Task: Add Bulk Foods Dark Chocolate Honeycombs to the cart.
Action: Mouse moved to (16, 62)
Screenshot: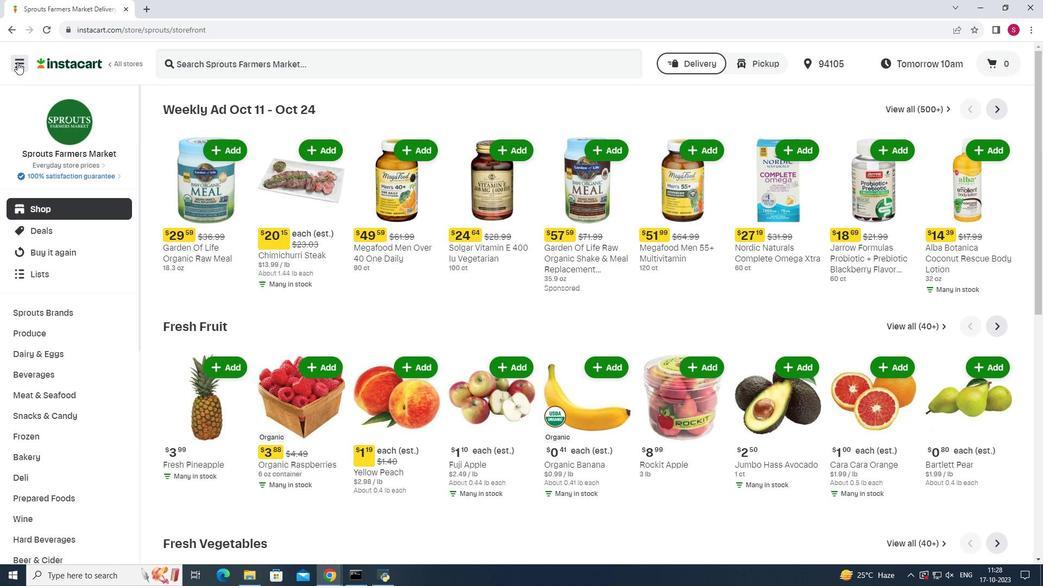 
Action: Mouse pressed left at (16, 62)
Screenshot: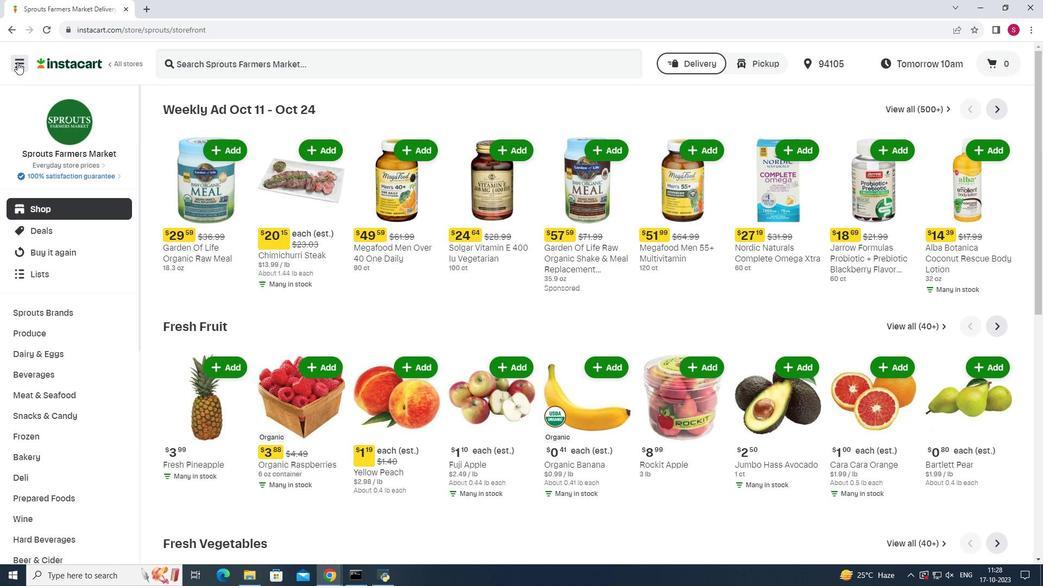 
Action: Mouse moved to (52, 289)
Screenshot: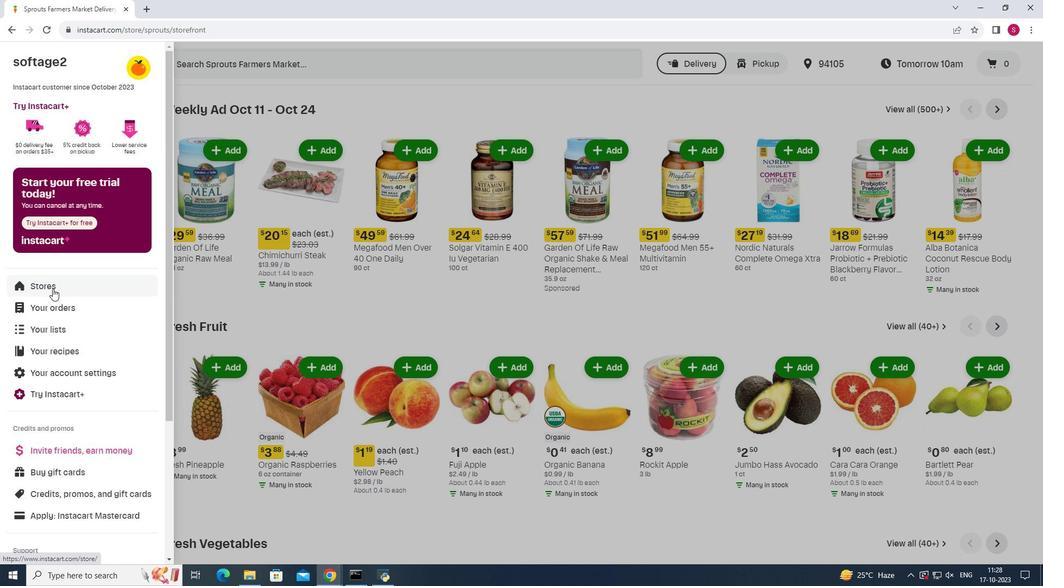 
Action: Mouse pressed left at (52, 289)
Screenshot: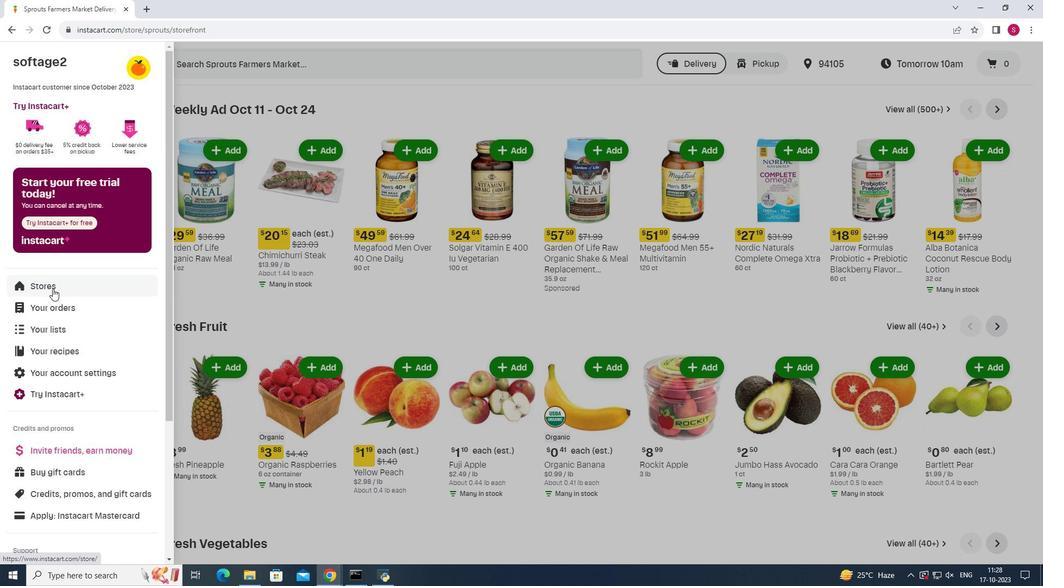 
Action: Mouse moved to (249, 89)
Screenshot: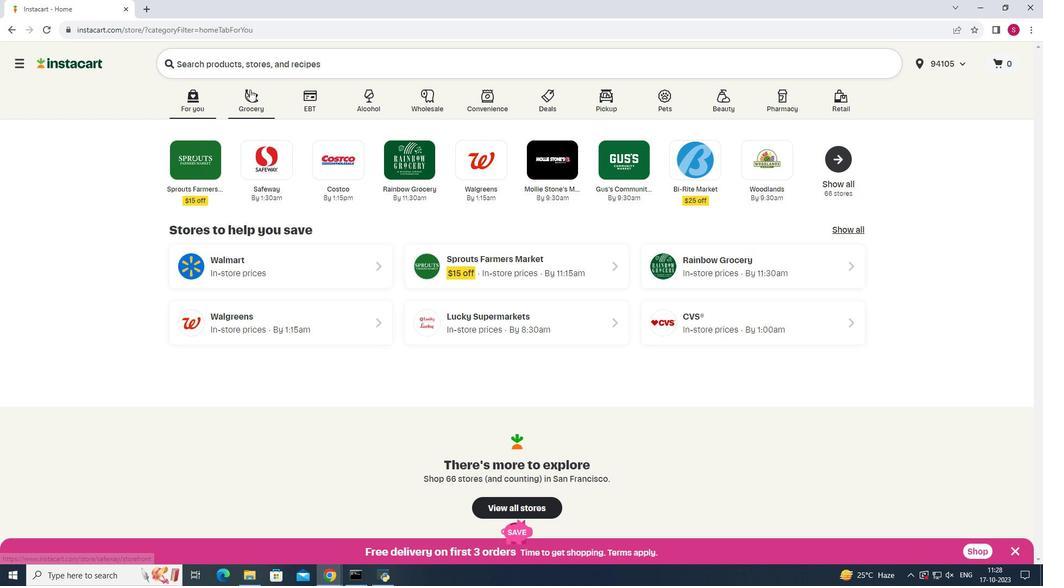 
Action: Mouse pressed left at (249, 89)
Screenshot: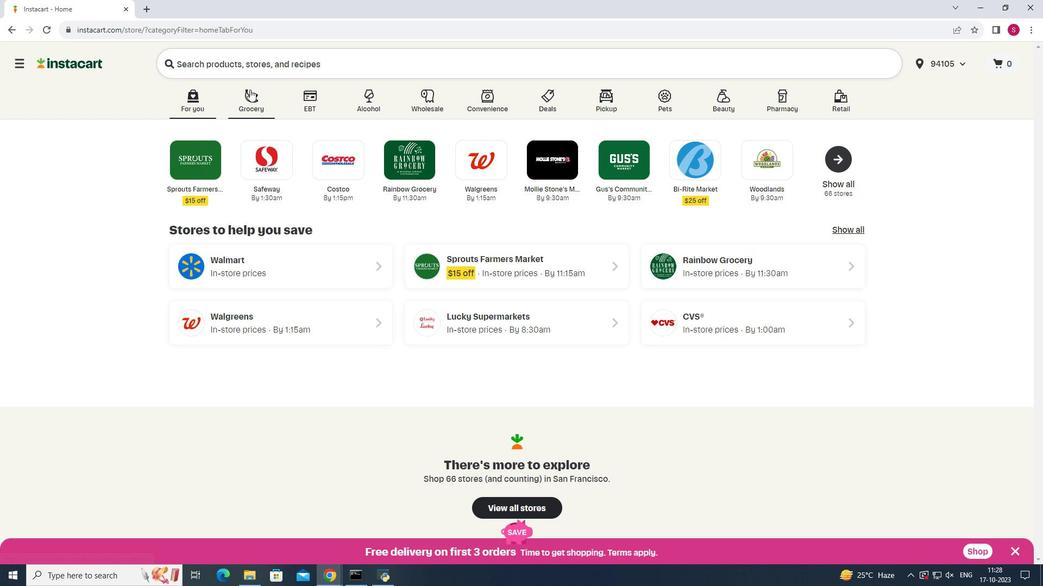 
Action: Mouse moved to (725, 143)
Screenshot: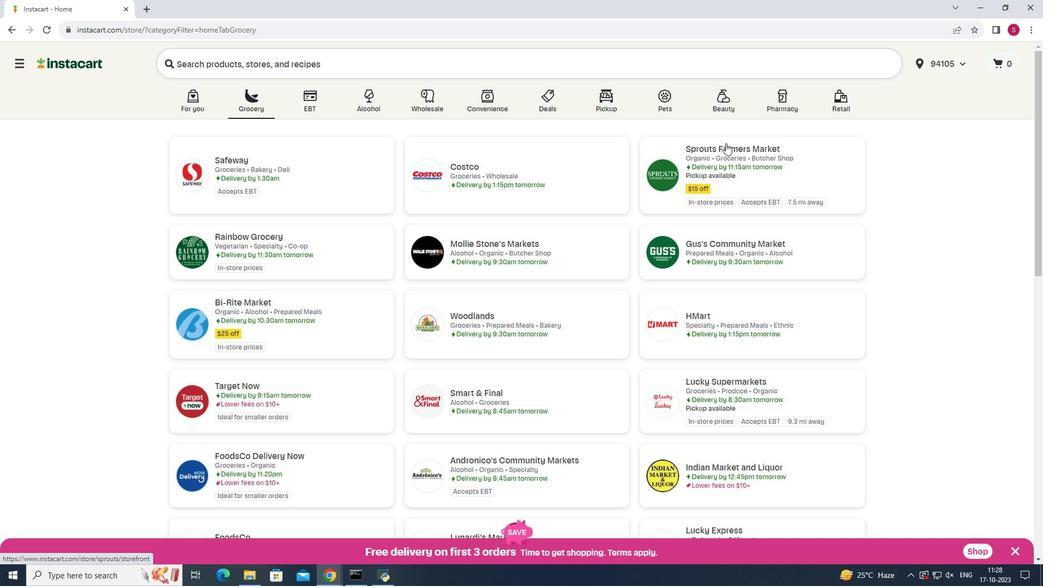 
Action: Mouse pressed left at (725, 143)
Screenshot: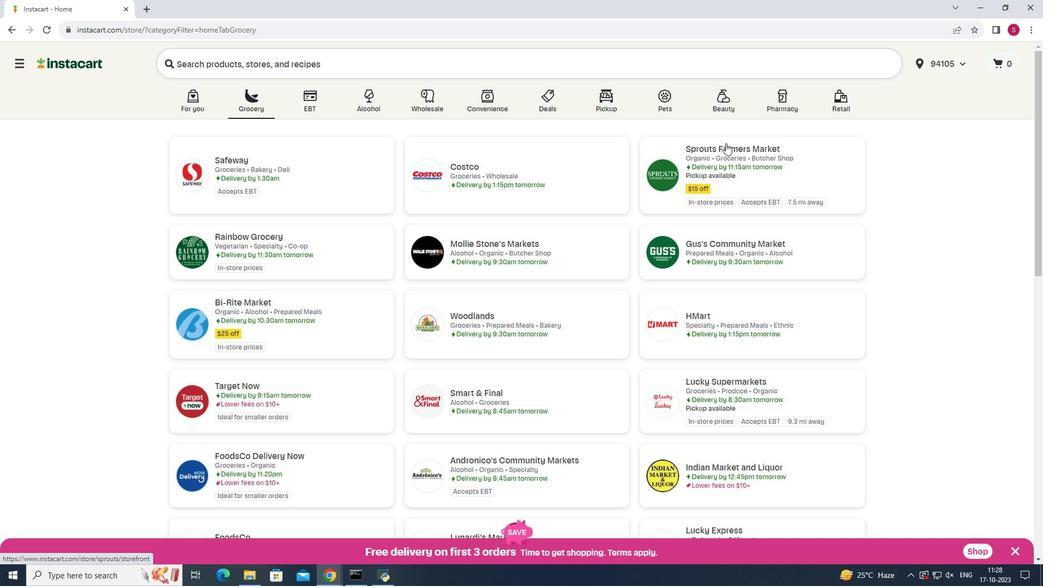 
Action: Mouse moved to (55, 411)
Screenshot: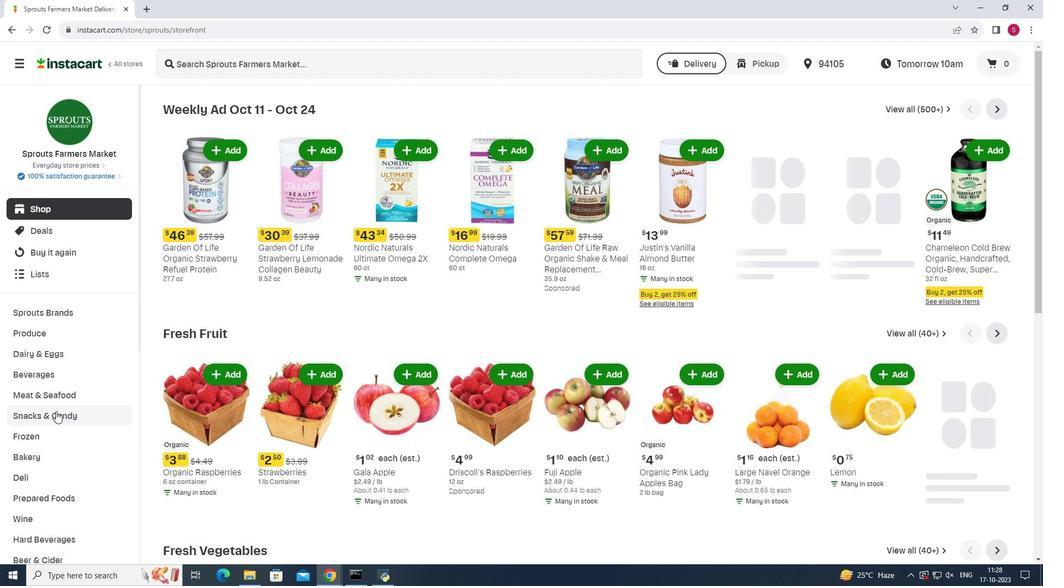 
Action: Mouse pressed left at (55, 411)
Screenshot: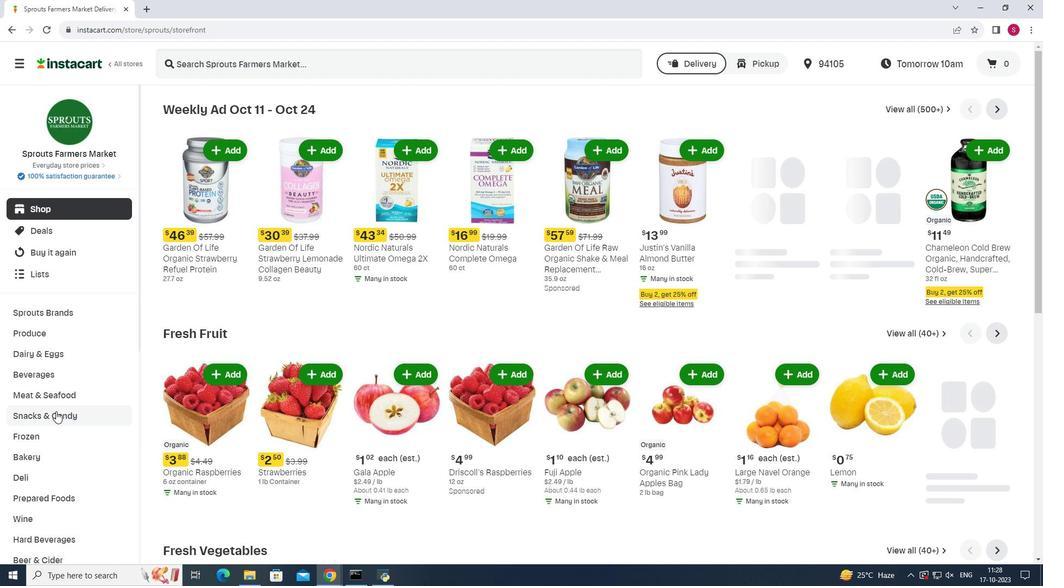 
Action: Mouse moved to (305, 132)
Screenshot: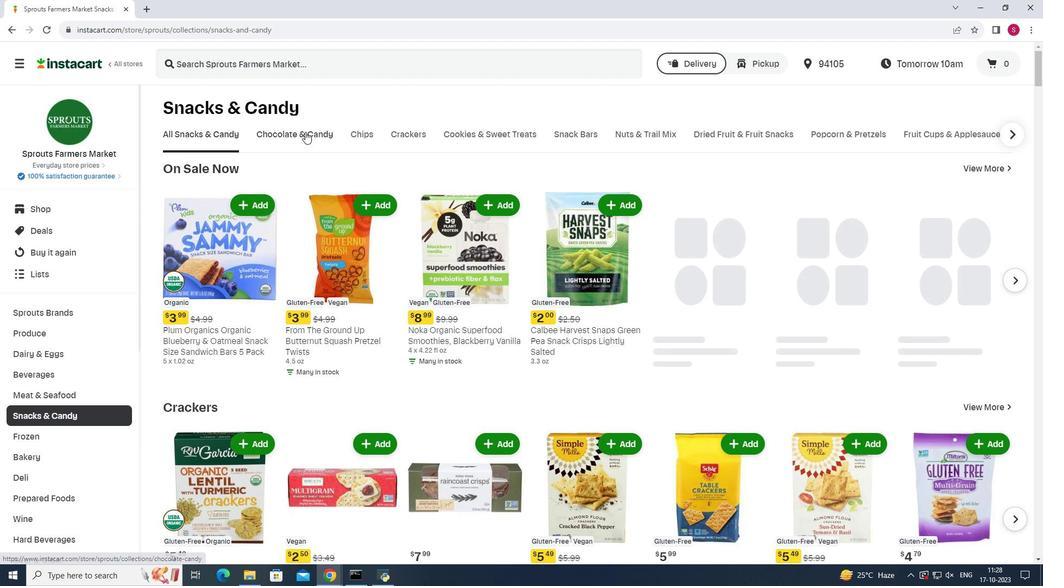 
Action: Mouse pressed left at (305, 132)
Screenshot: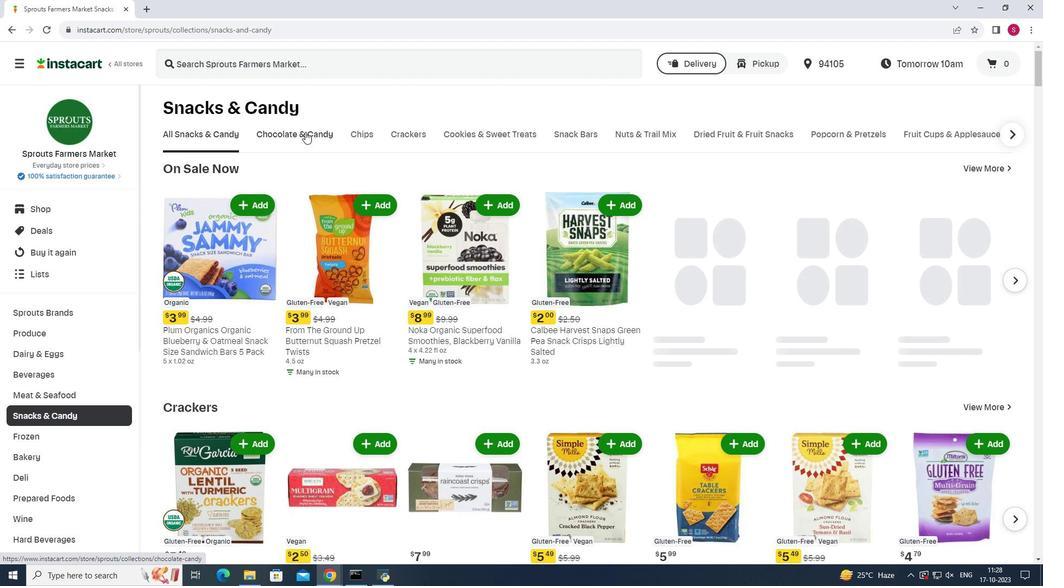 
Action: Mouse moved to (274, 183)
Screenshot: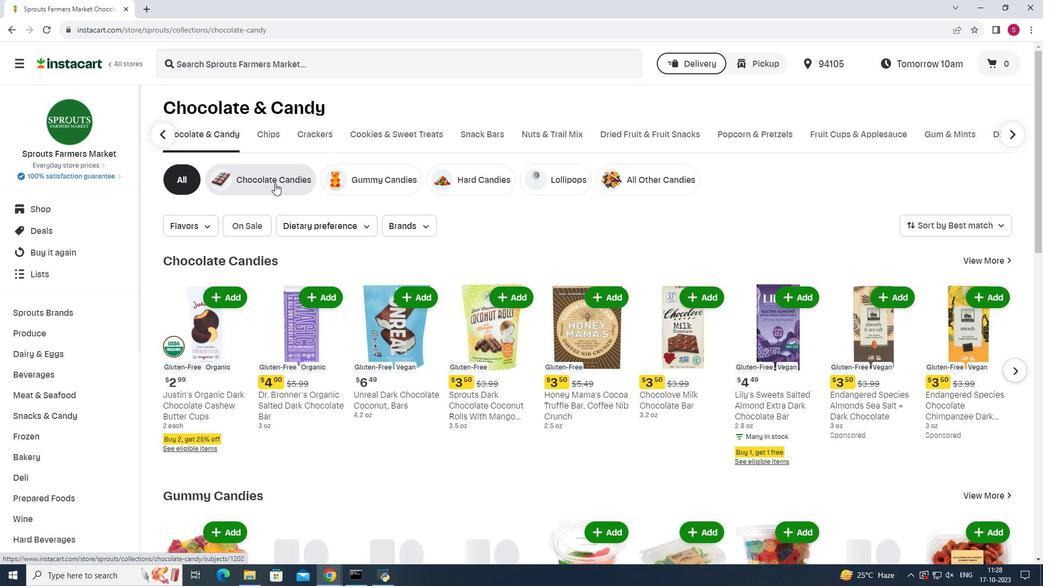 
Action: Mouse pressed left at (274, 183)
Screenshot: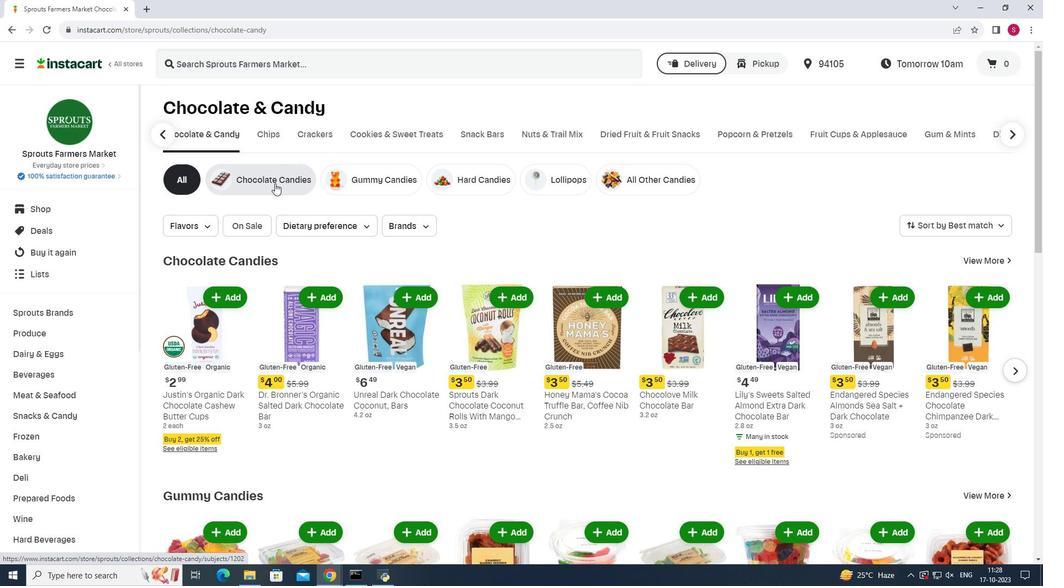 
Action: Mouse moved to (417, 60)
Screenshot: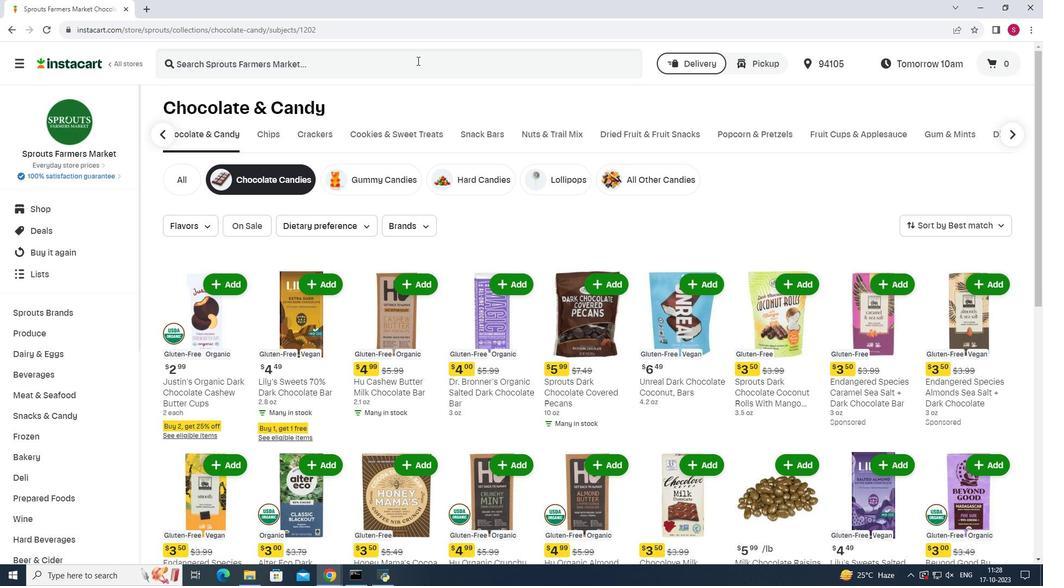 
Action: Mouse pressed left at (417, 60)
Screenshot: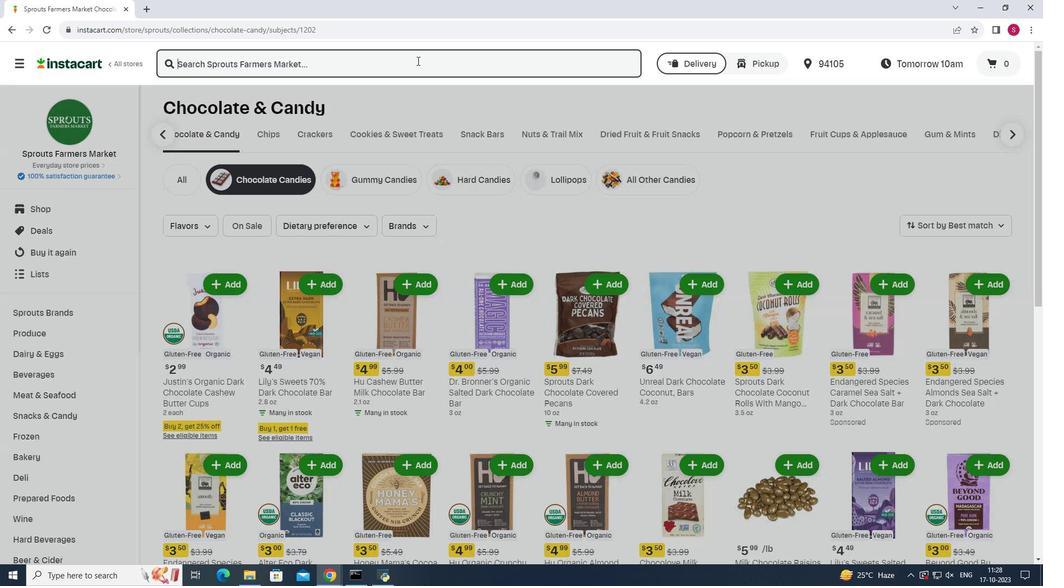 
Action: Key pressed <Key.shift>Bulk<Key.space>f<Key.backspace><Key.shift><Key.shift><Key.shift><Key.shift>Foods<Key.space><Key.shift>Dark<Key.space><Key.shift><Key.shift><Key.shift><Key.shift><Key.shift><Key.shift><Key.shift>Chocolate<Key.space><Key.shift>Honeycombs<Key.enter>
Screenshot: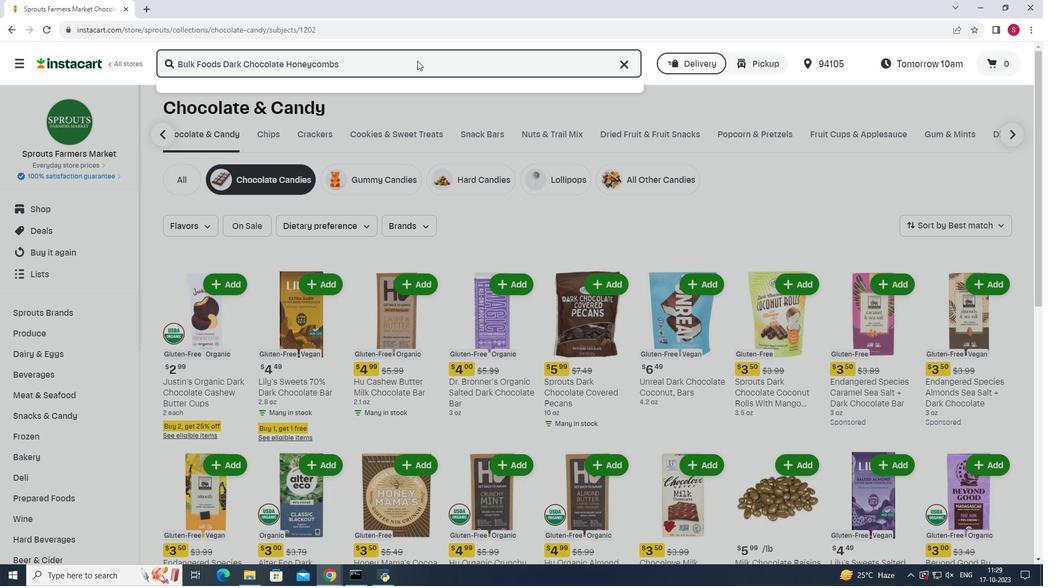 
Action: Mouse moved to (636, 173)
Screenshot: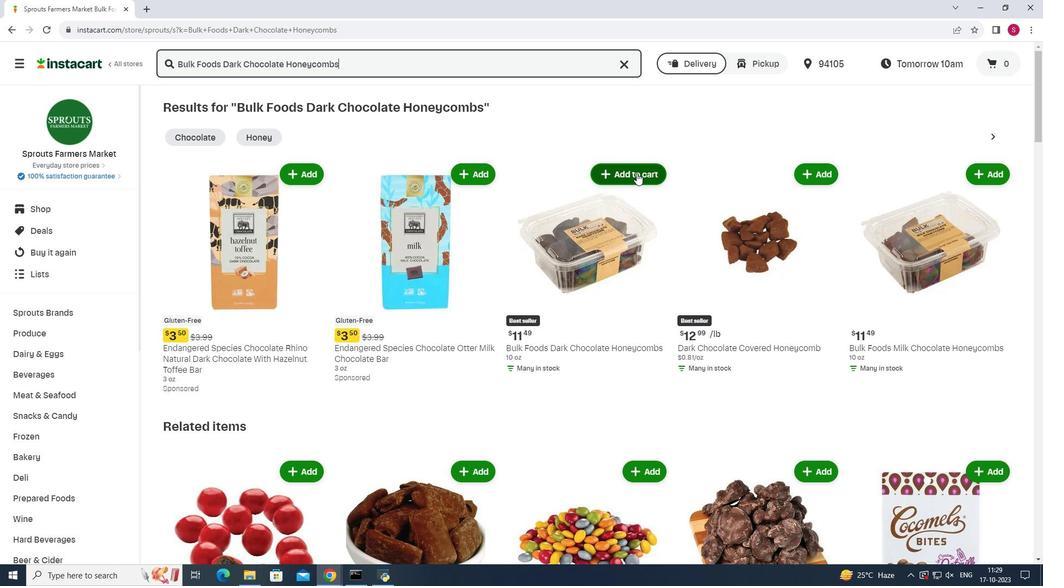 
Action: Mouse pressed left at (636, 173)
Screenshot: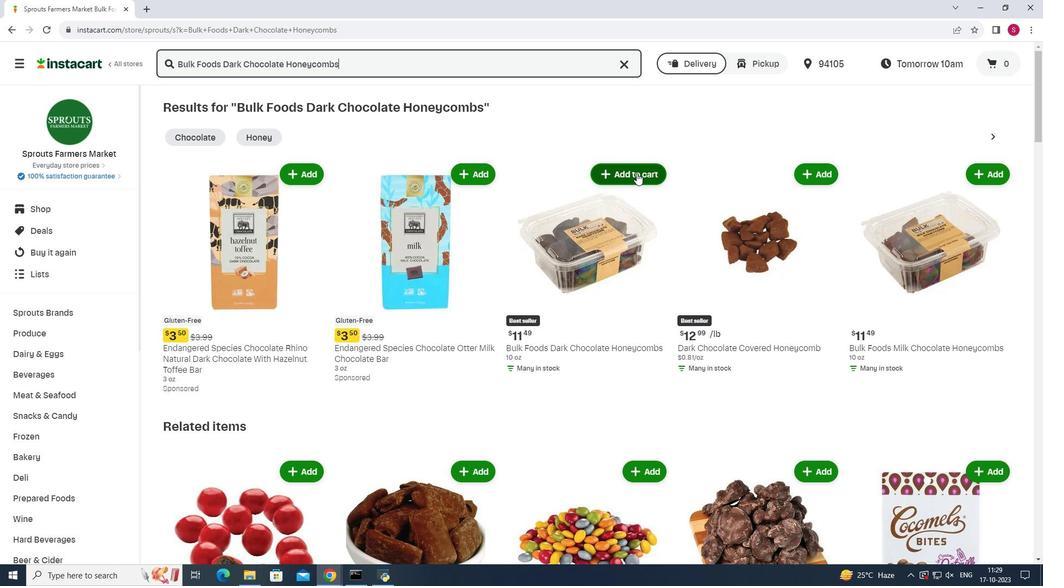
Action: Mouse moved to (730, 160)
Screenshot: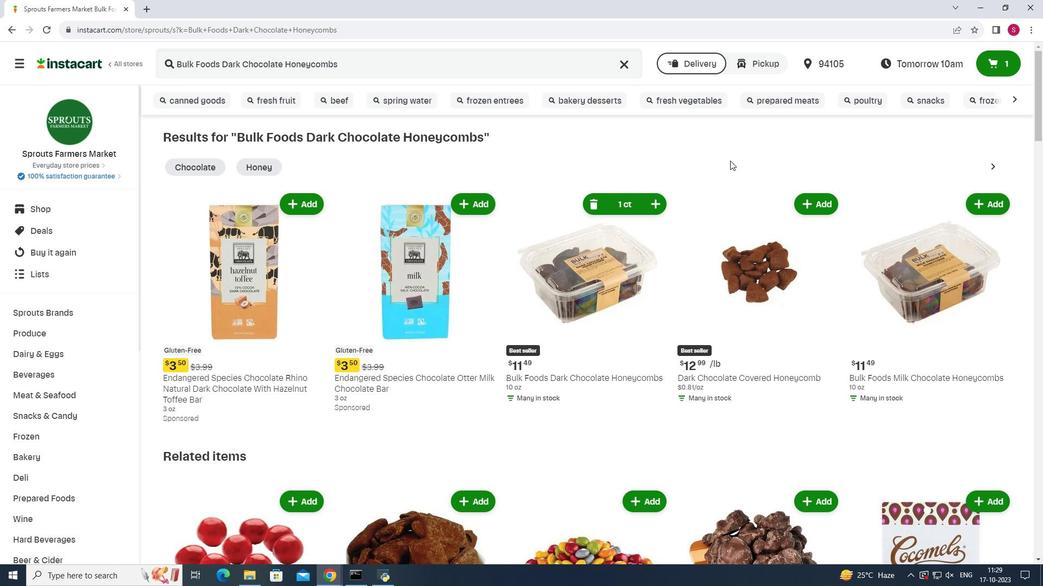 
